 Task: Sign out the Zendesk account.
Action: Mouse pressed left at (1052, 177)
Screenshot: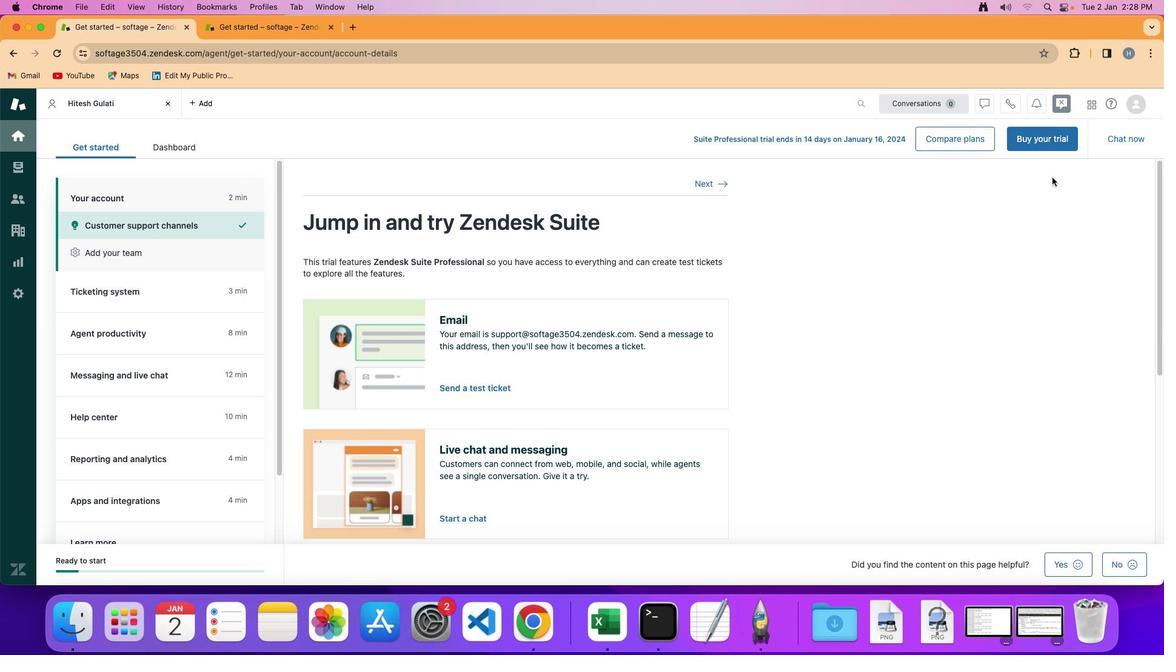 
Action: Mouse moved to (1137, 103)
Screenshot: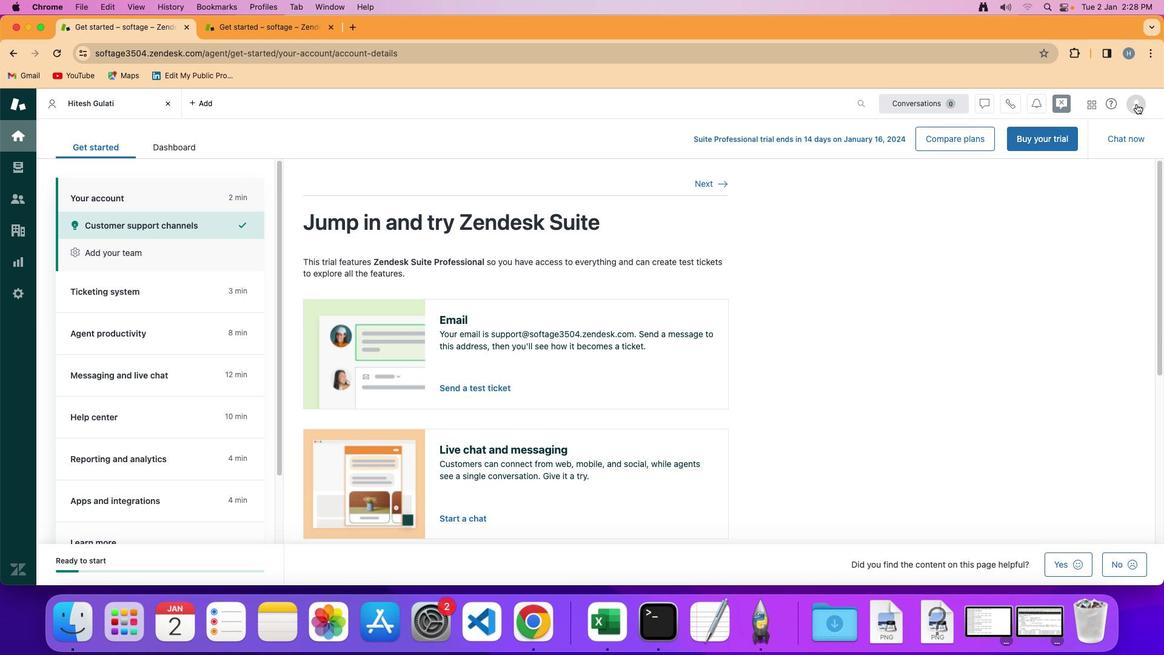 
Action: Mouse pressed left at (1137, 103)
Screenshot: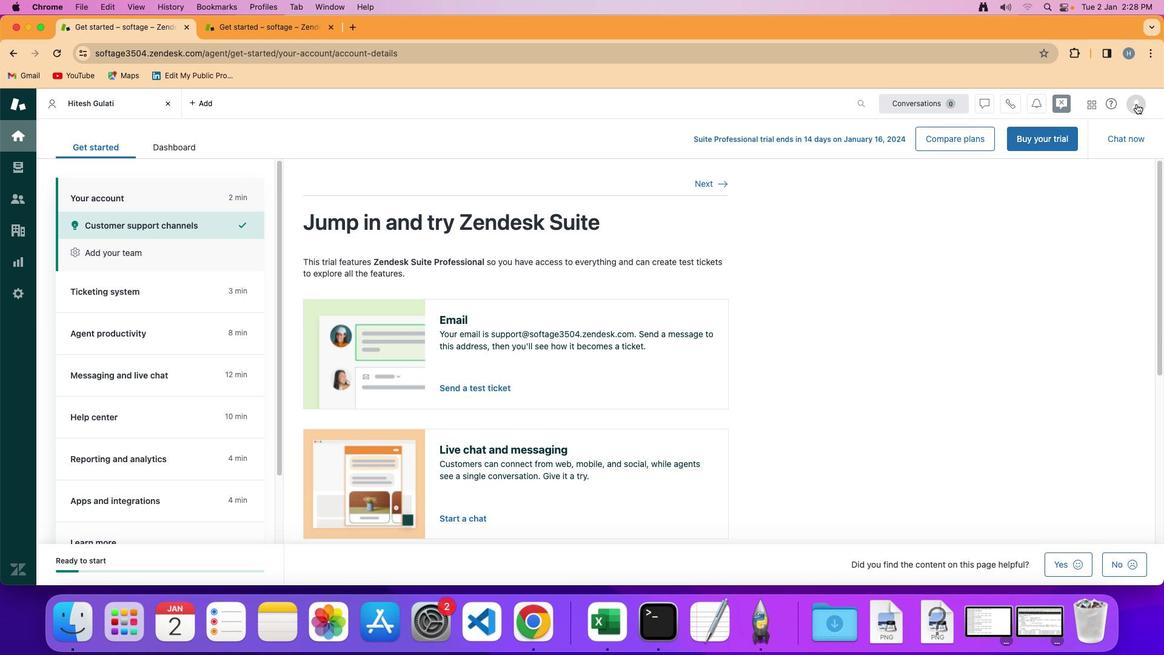
Action: Mouse moved to (1033, 335)
Screenshot: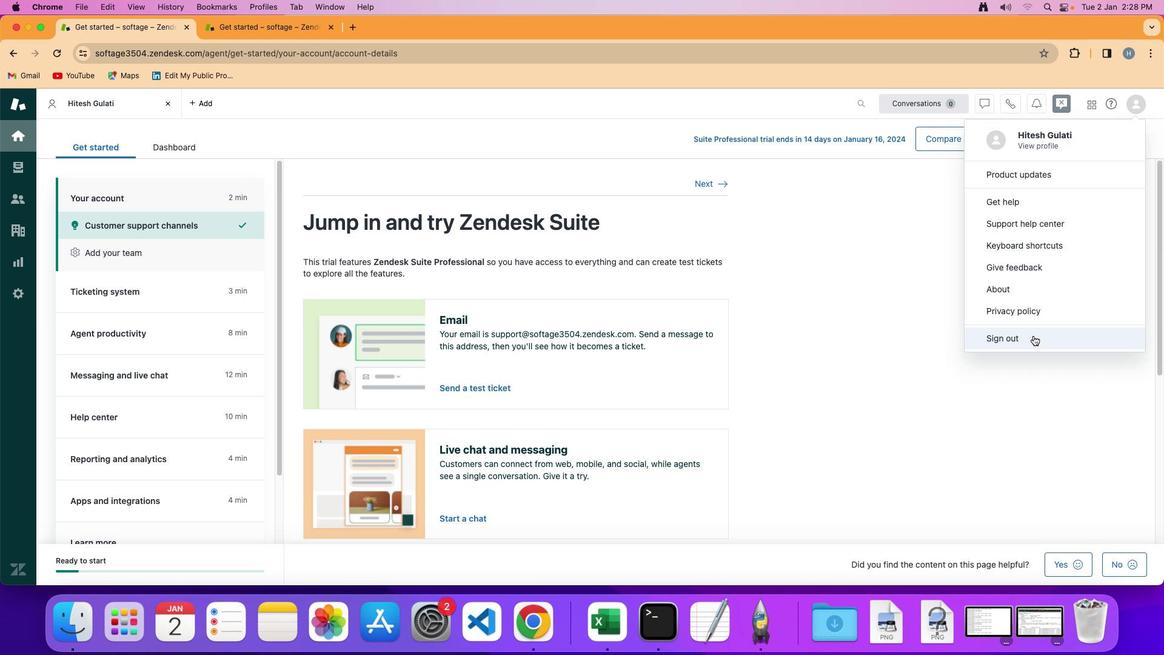 
Action: Mouse pressed left at (1033, 335)
Screenshot: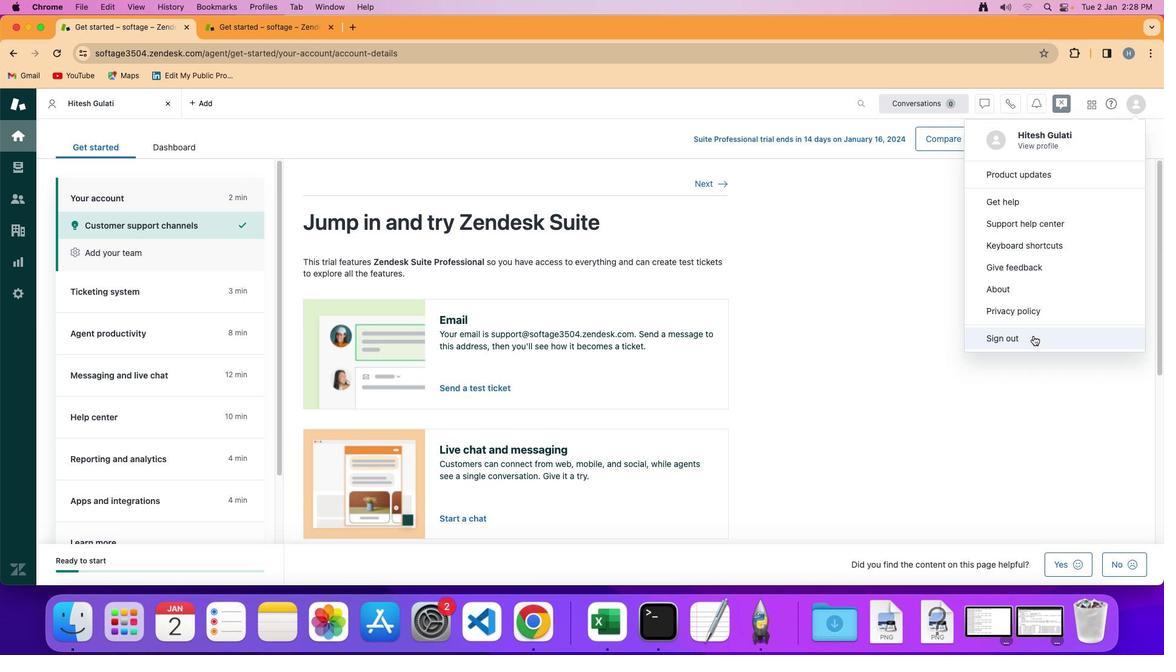 
